 Task: Create a due date automation trigger when advanced on, the moment a card is due add dates without a due date.
Action: Mouse moved to (924, 268)
Screenshot: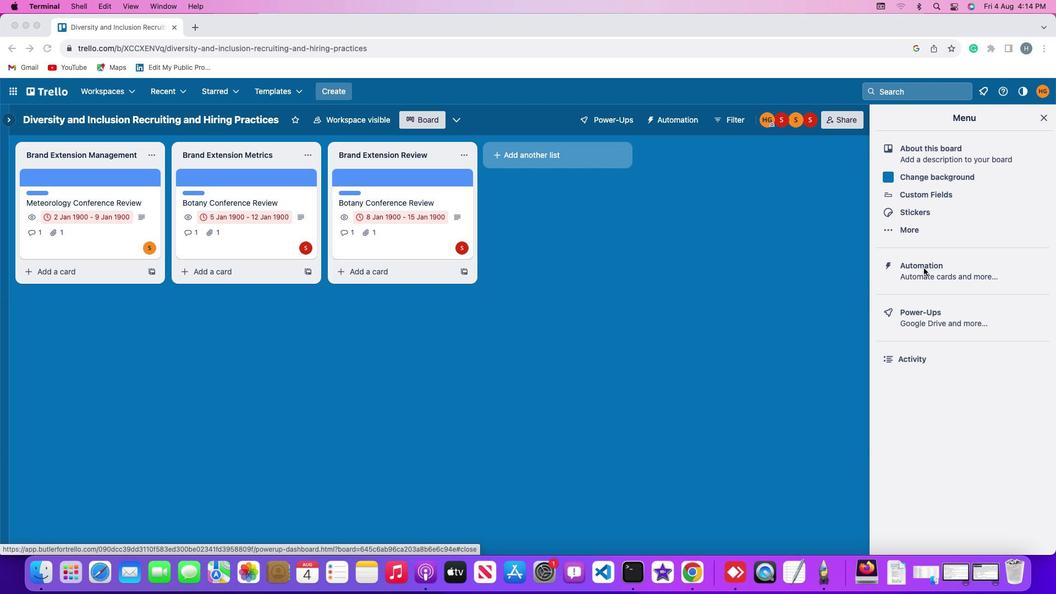 
Action: Mouse pressed left at (924, 268)
Screenshot: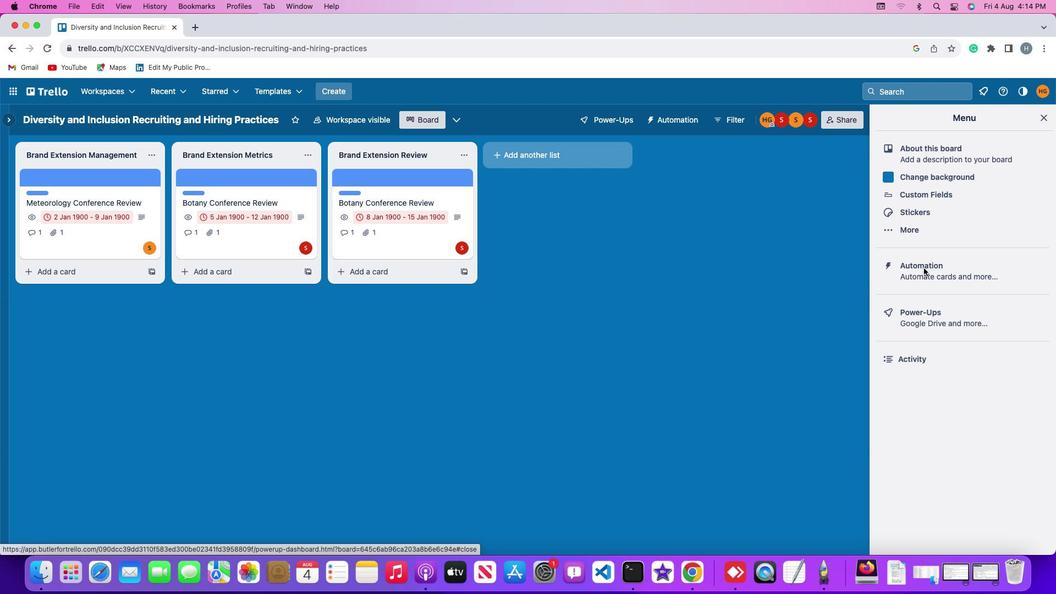 
Action: Mouse pressed left at (924, 268)
Screenshot: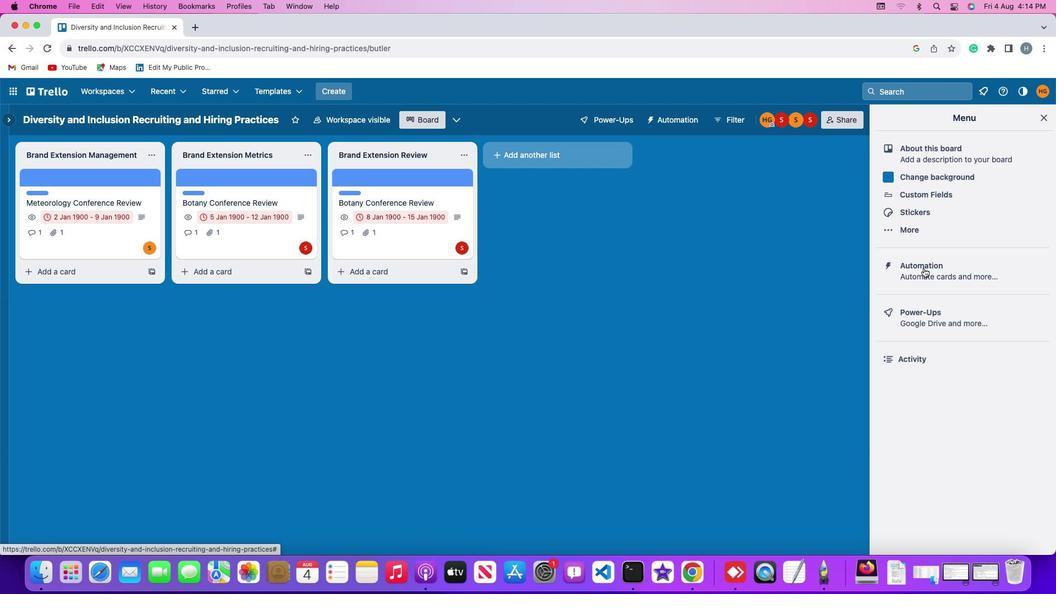 
Action: Mouse moved to (60, 259)
Screenshot: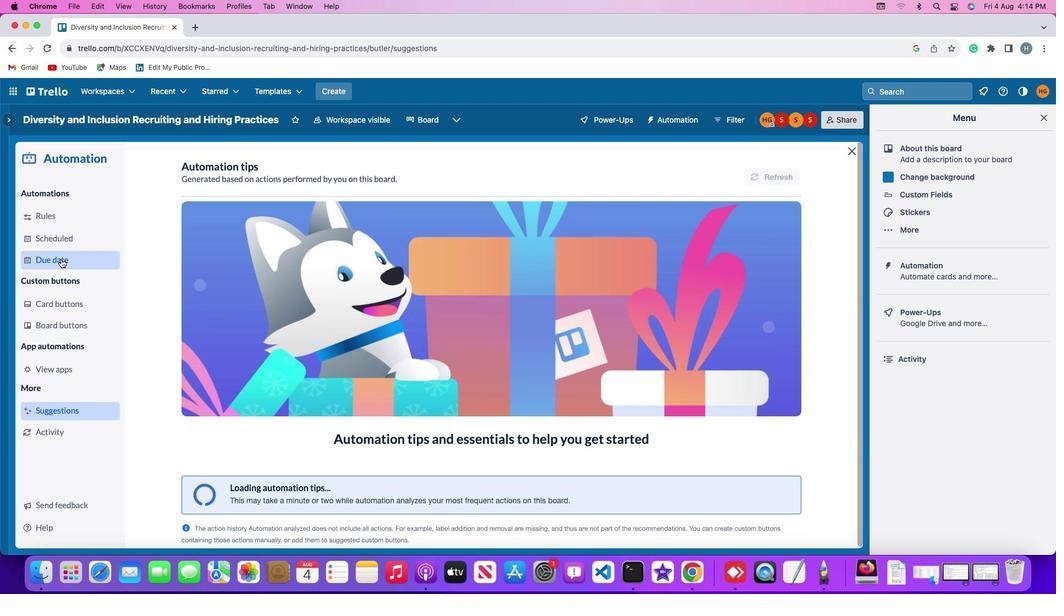 
Action: Mouse pressed left at (60, 259)
Screenshot: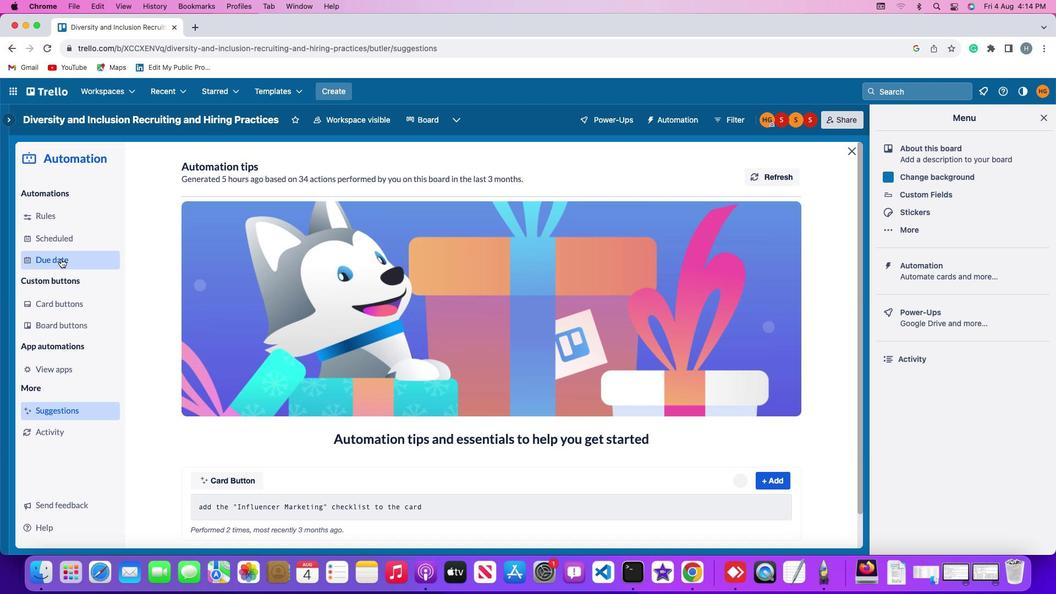 
Action: Mouse moved to (744, 168)
Screenshot: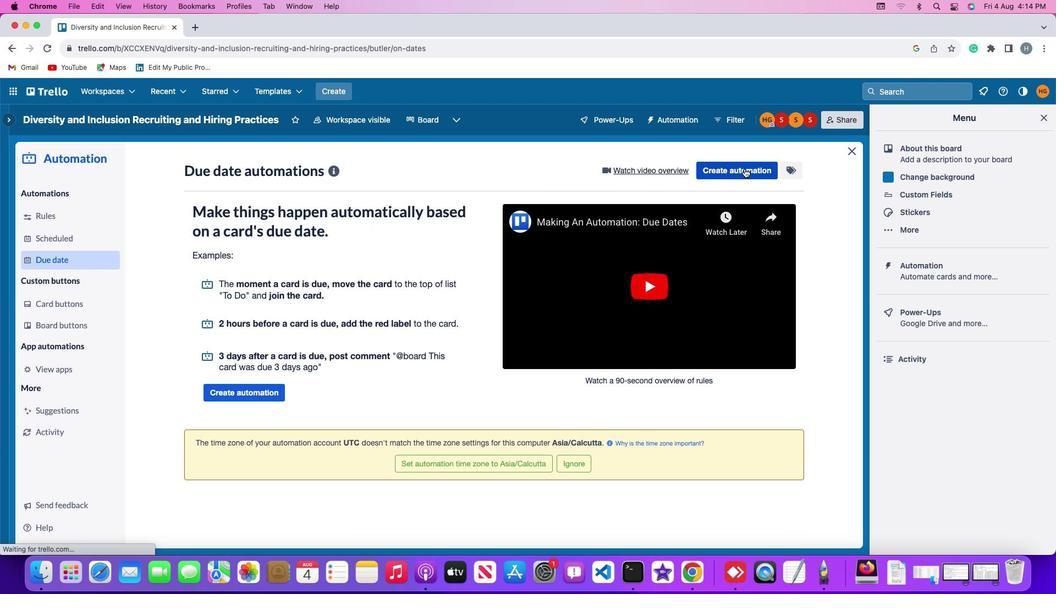 
Action: Mouse pressed left at (744, 168)
Screenshot: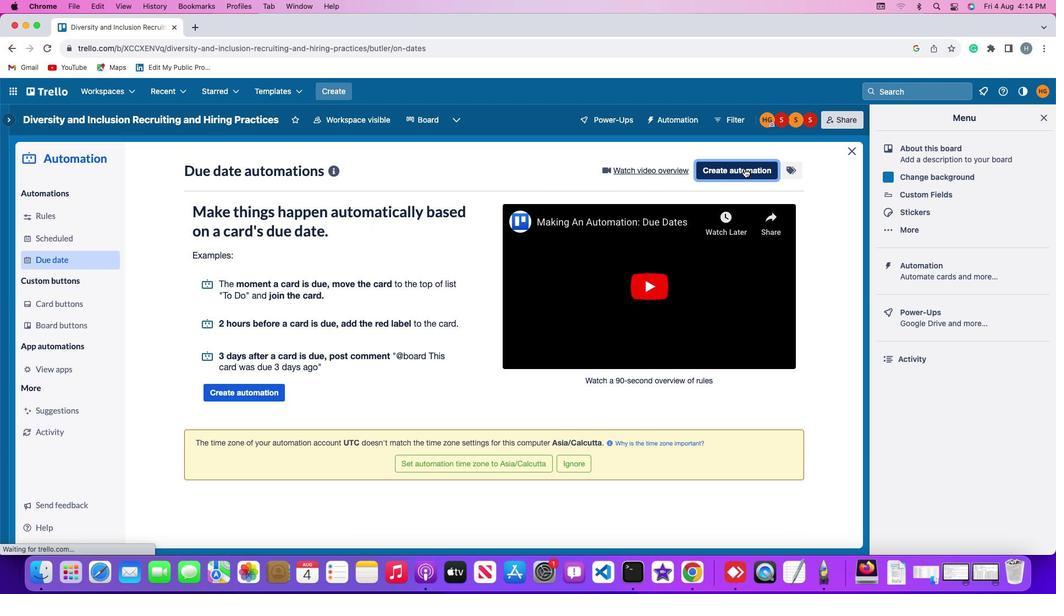 
Action: Mouse moved to (495, 276)
Screenshot: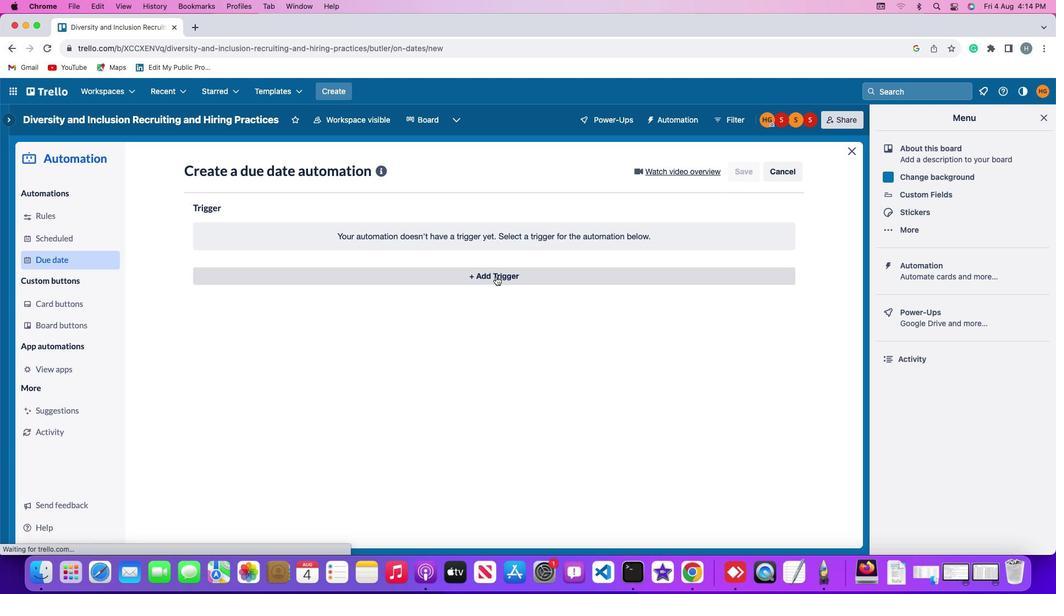 
Action: Mouse pressed left at (495, 276)
Screenshot: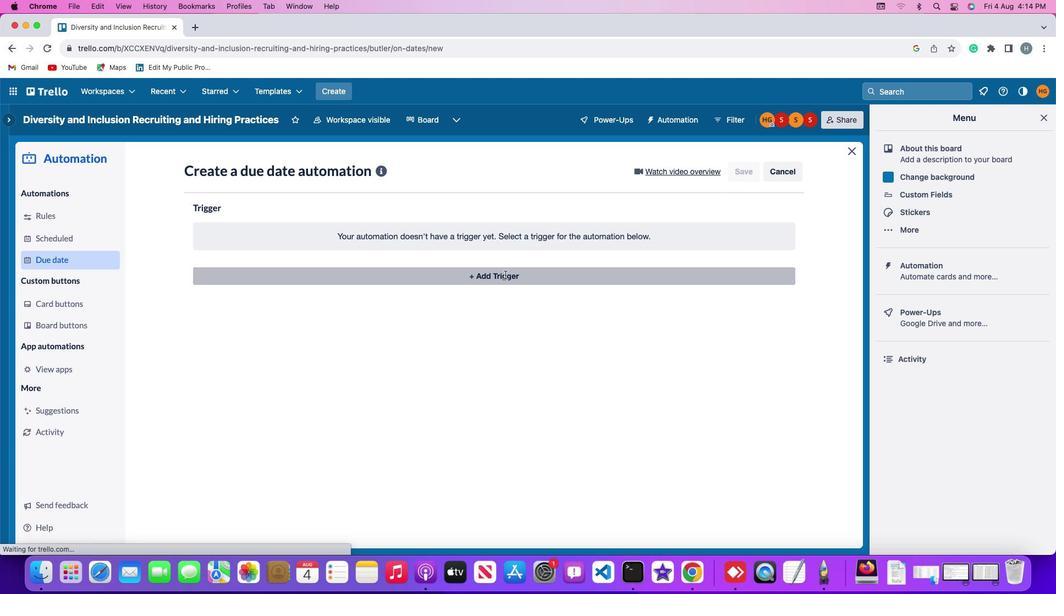 
Action: Mouse moved to (235, 407)
Screenshot: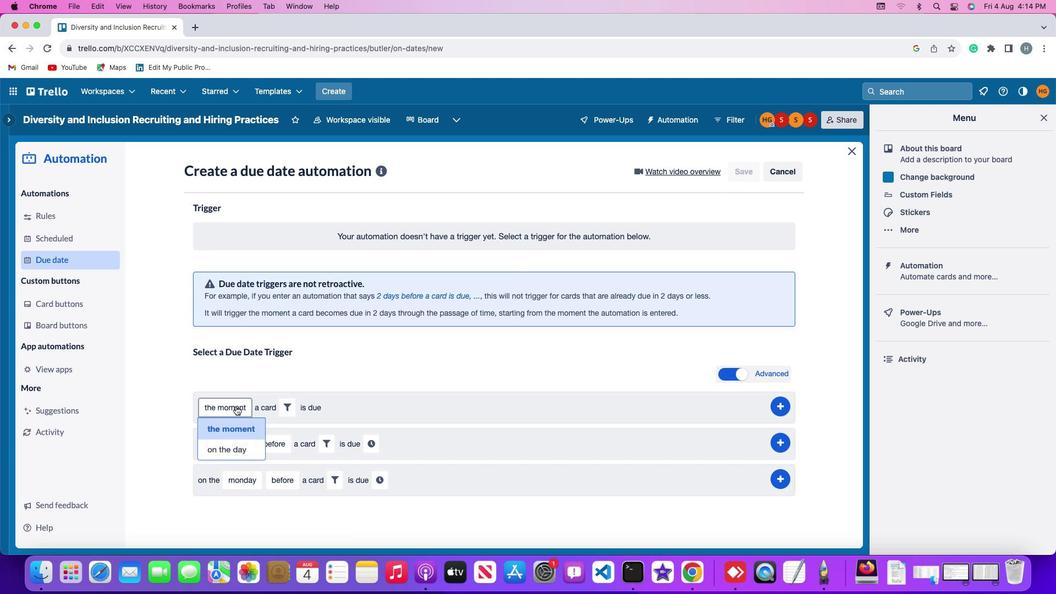 
Action: Mouse pressed left at (235, 407)
Screenshot: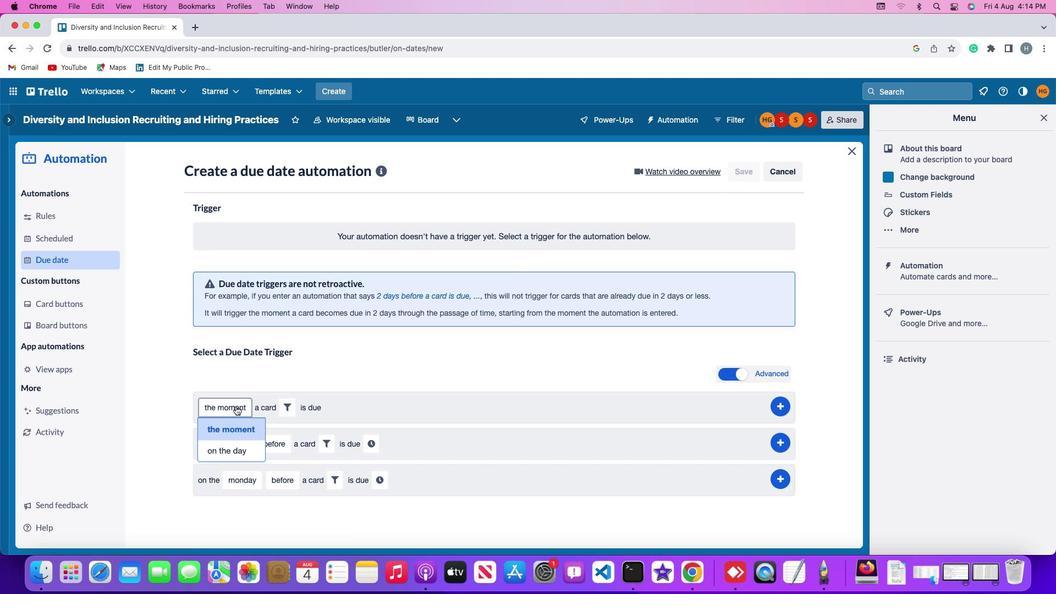 
Action: Mouse moved to (240, 422)
Screenshot: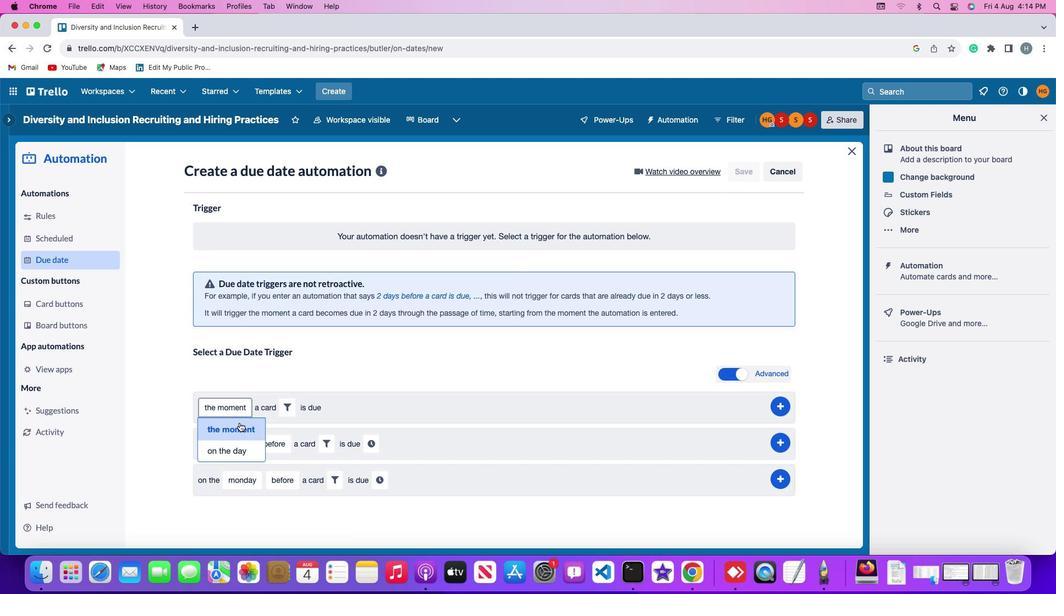 
Action: Mouse pressed left at (240, 422)
Screenshot: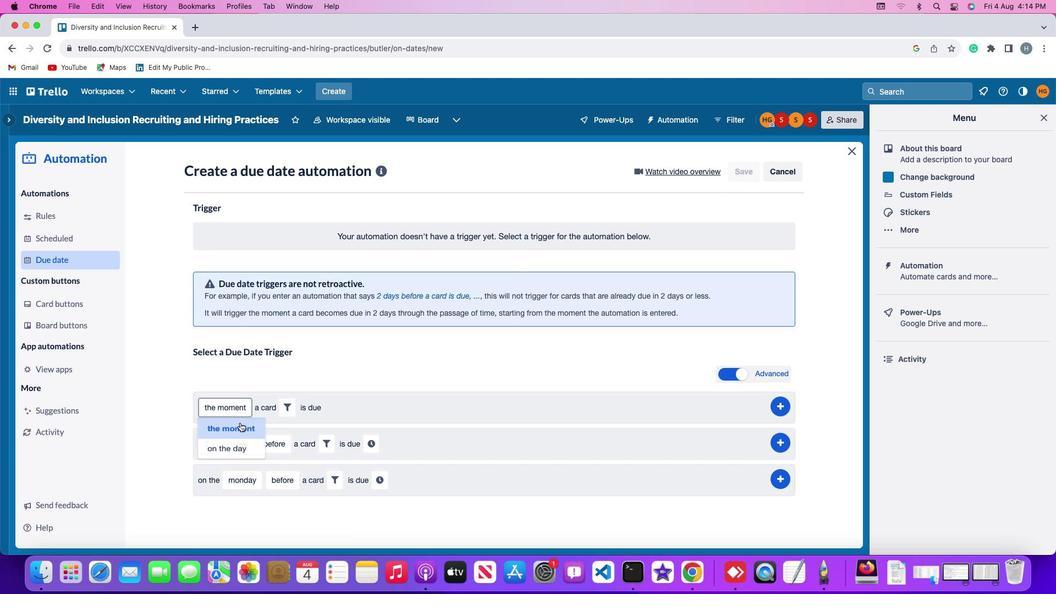 
Action: Mouse moved to (279, 406)
Screenshot: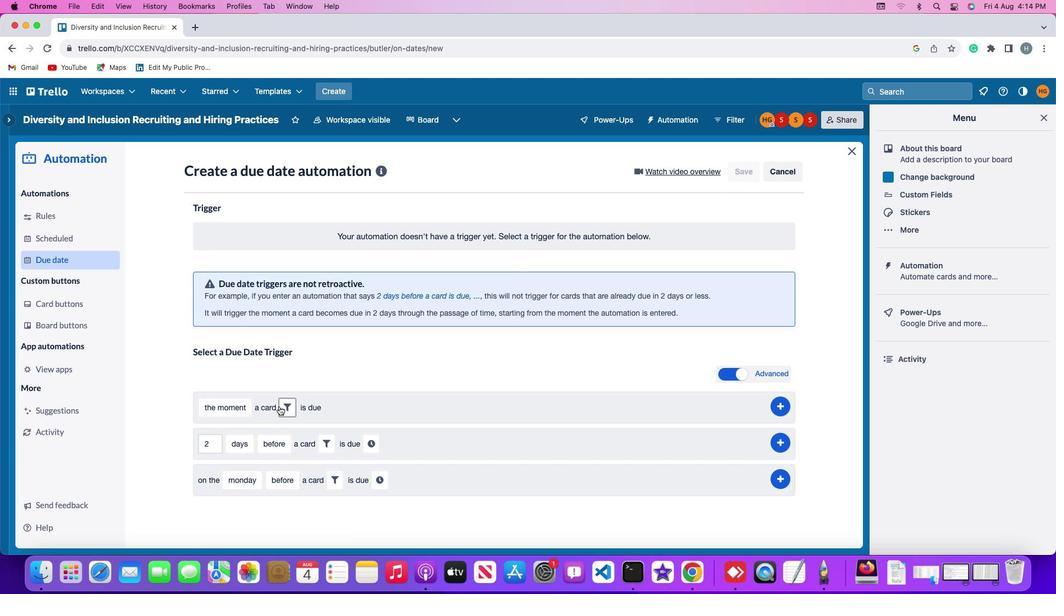 
Action: Mouse pressed left at (279, 406)
Screenshot: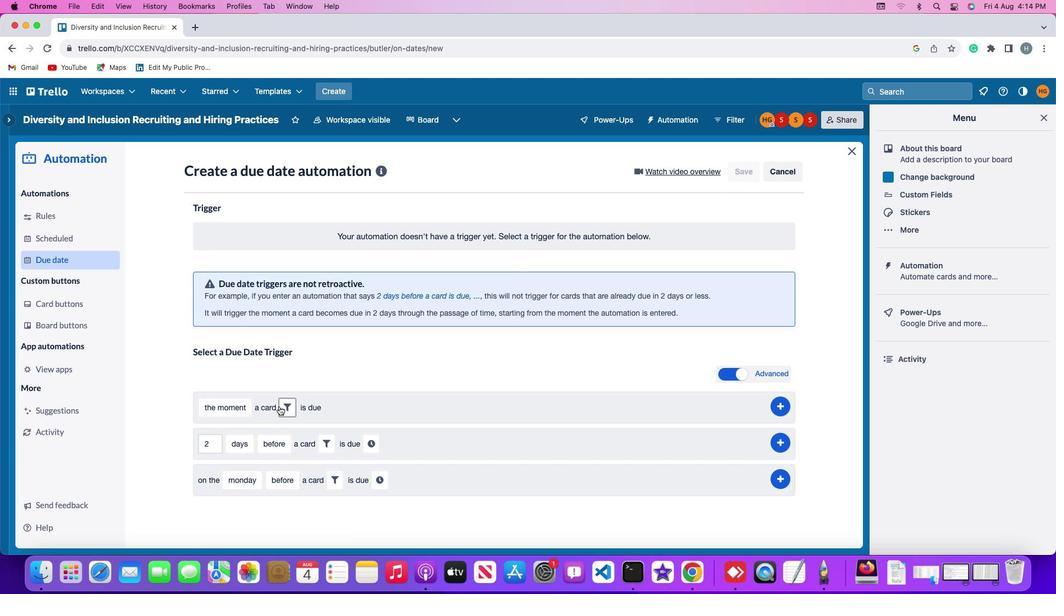 
Action: Mouse moved to (346, 442)
Screenshot: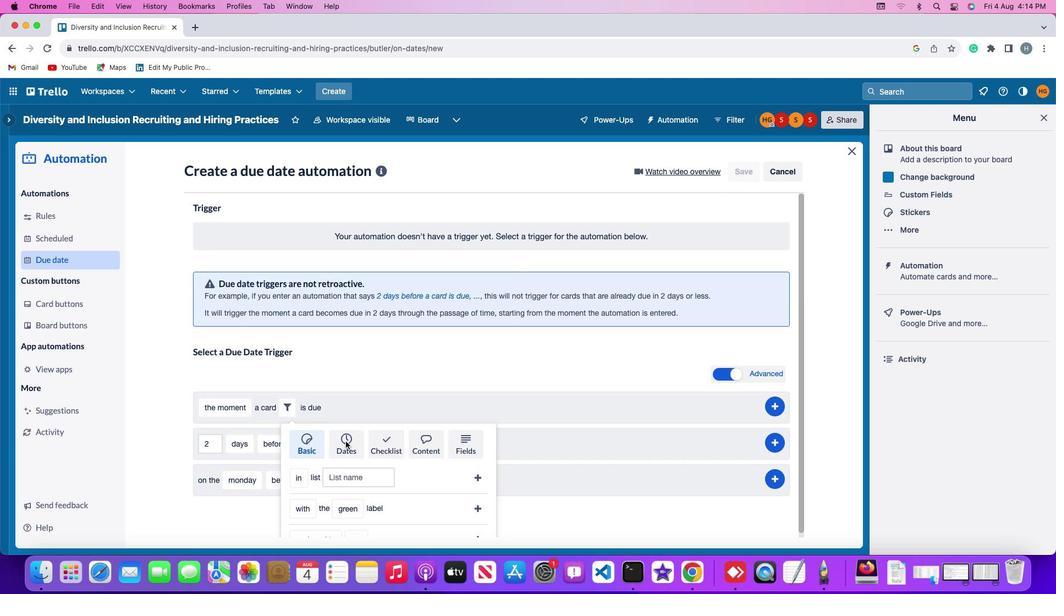 
Action: Mouse pressed left at (346, 442)
Screenshot: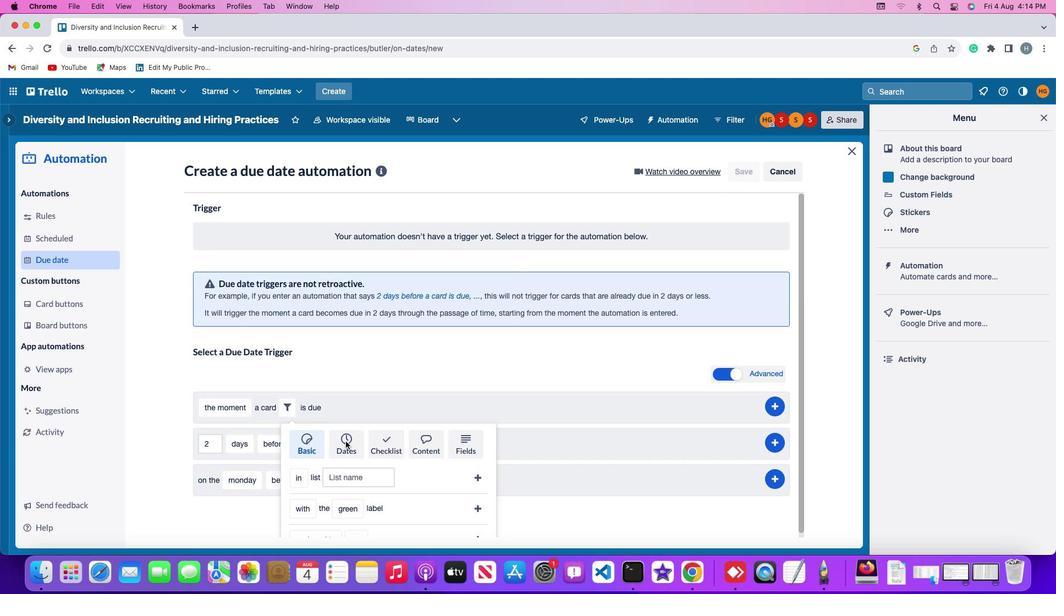 
Action: Mouse moved to (336, 454)
Screenshot: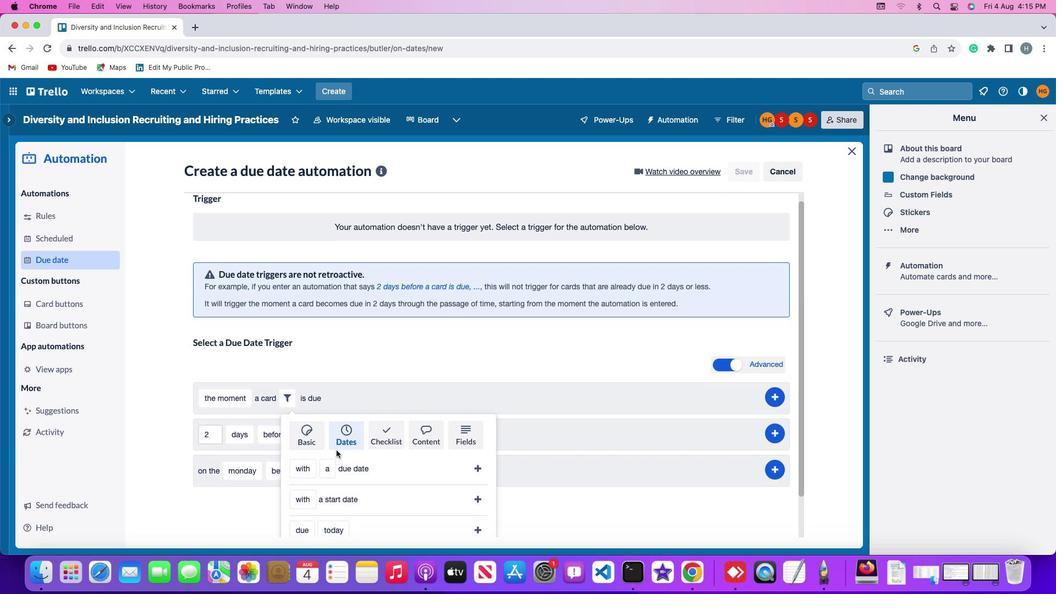 
Action: Mouse scrolled (336, 454) with delta (0, 0)
Screenshot: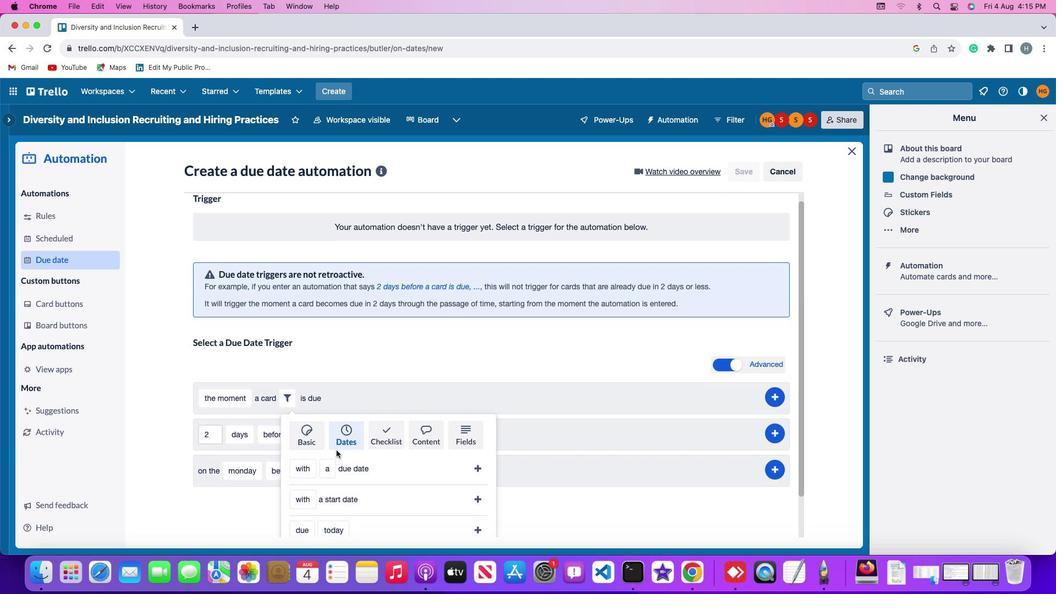 
Action: Mouse moved to (336, 452)
Screenshot: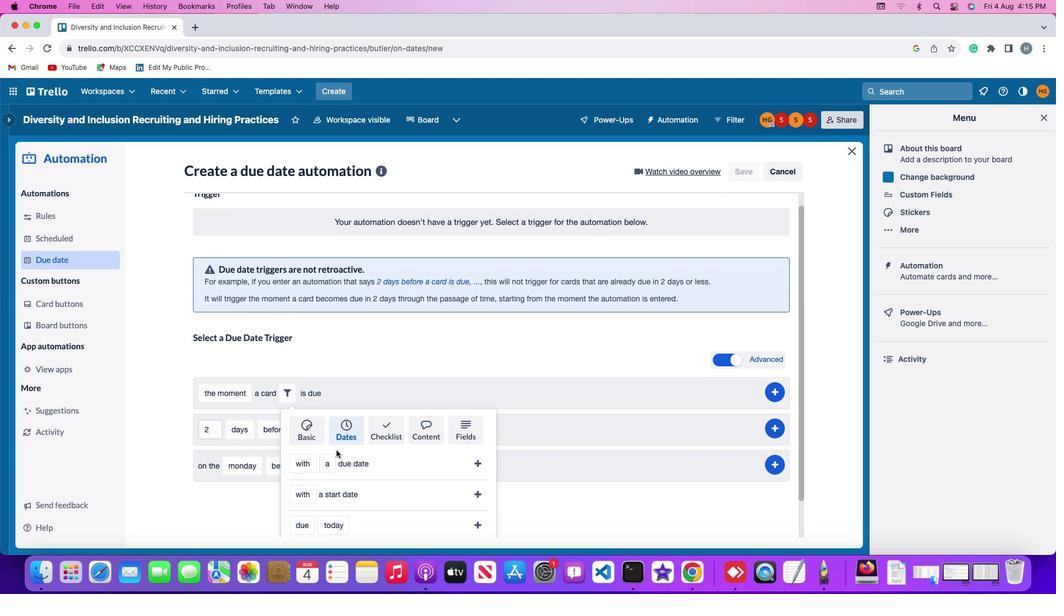 
Action: Mouse scrolled (336, 452) with delta (0, 0)
Screenshot: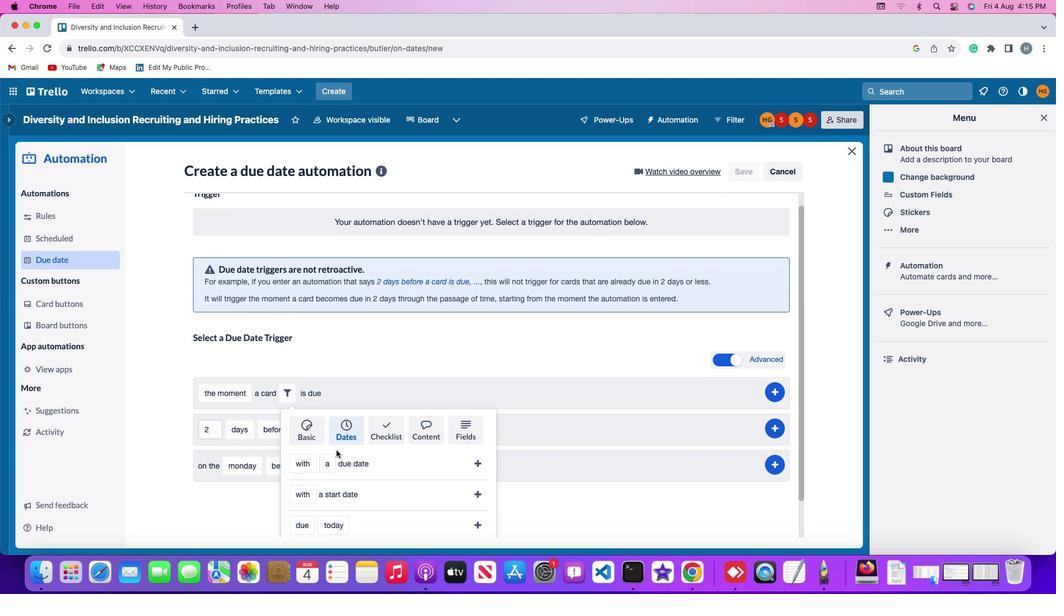 
Action: Mouse moved to (336, 451)
Screenshot: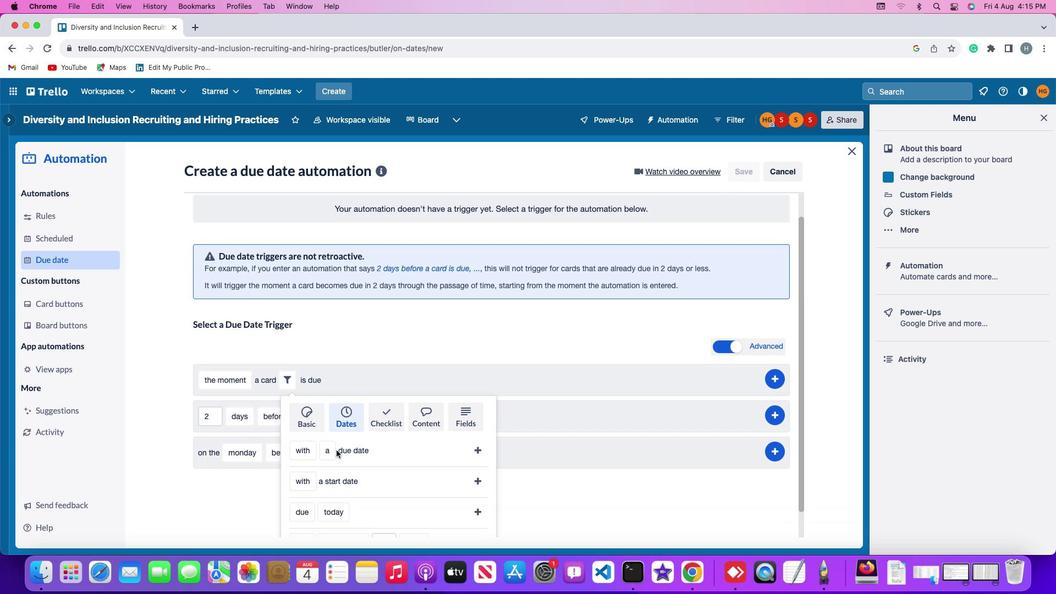 
Action: Mouse scrolled (336, 451) with delta (0, -1)
Screenshot: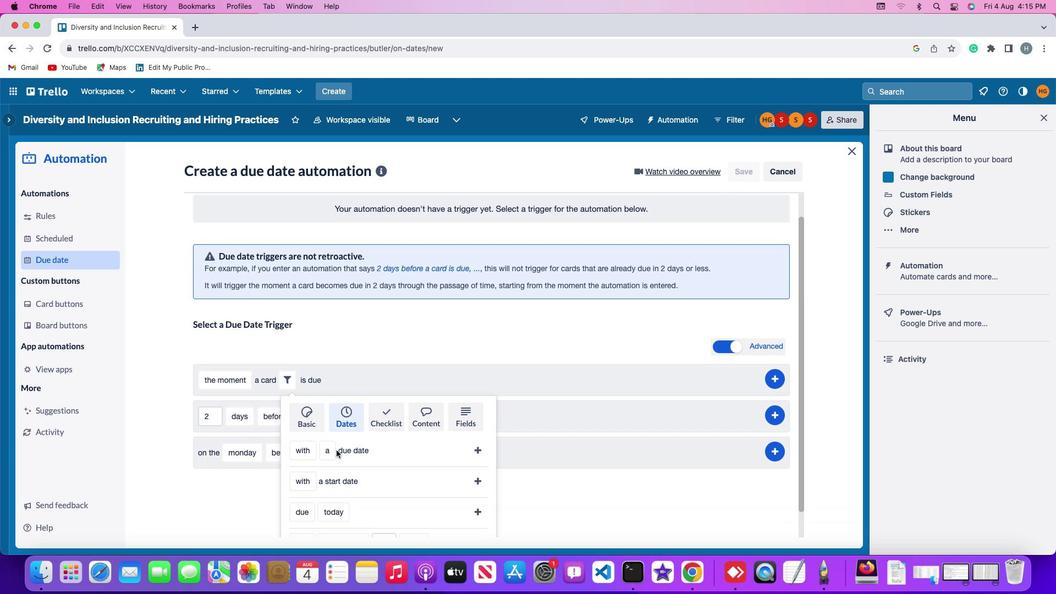 
Action: Mouse moved to (309, 466)
Screenshot: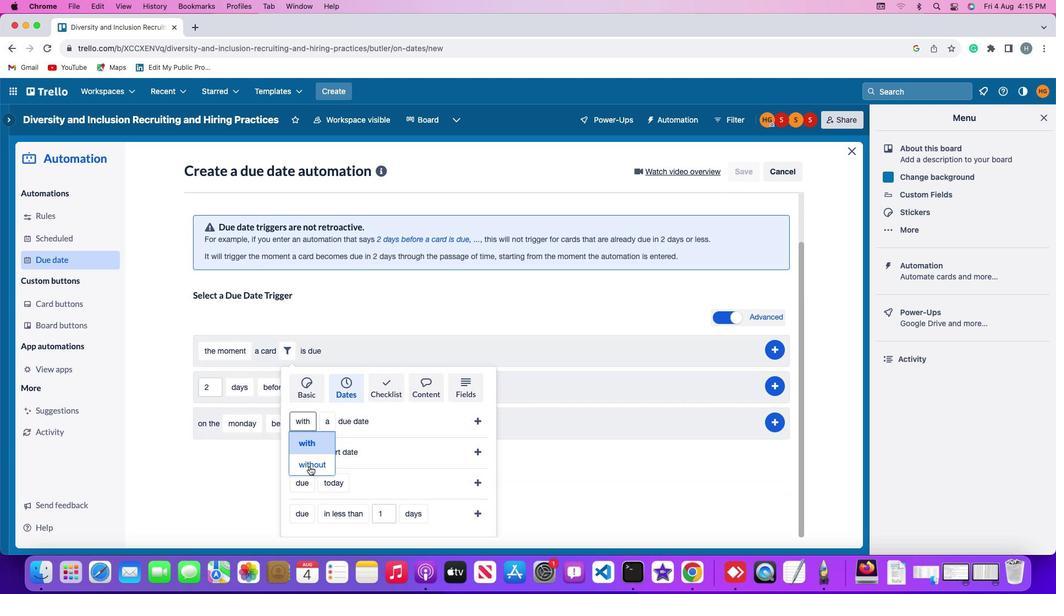 
Action: Mouse pressed left at (309, 466)
Screenshot: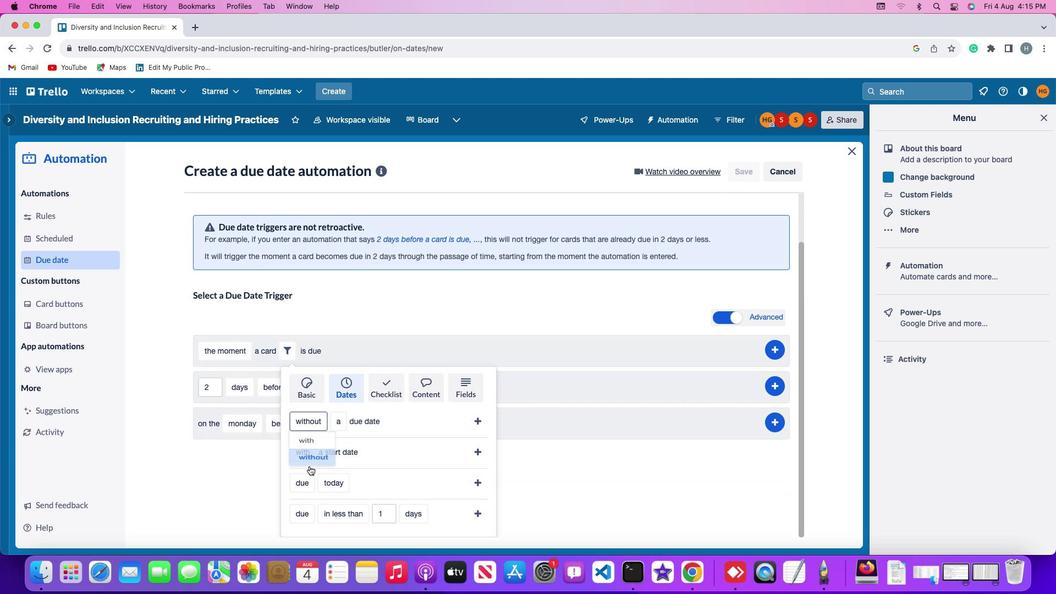 
Action: Mouse moved to (477, 420)
Screenshot: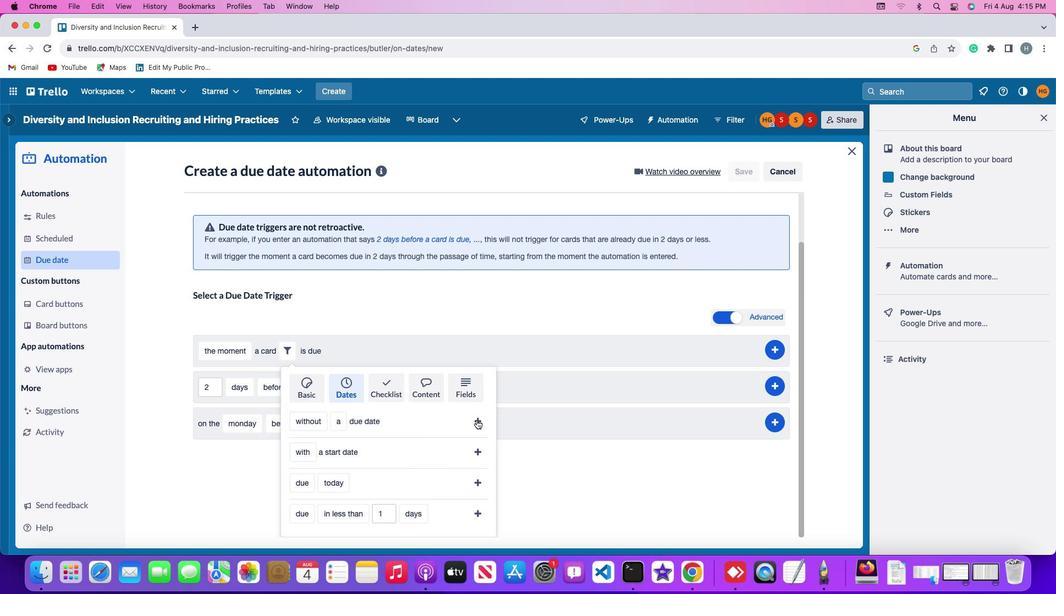 
Action: Mouse pressed left at (477, 420)
Screenshot: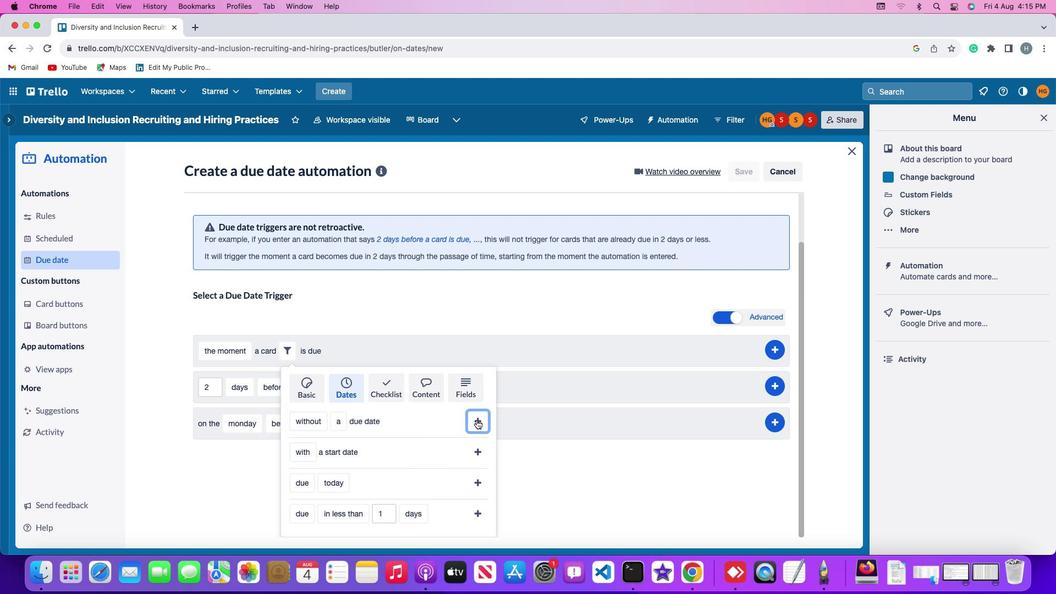
Action: Mouse moved to (780, 403)
Screenshot: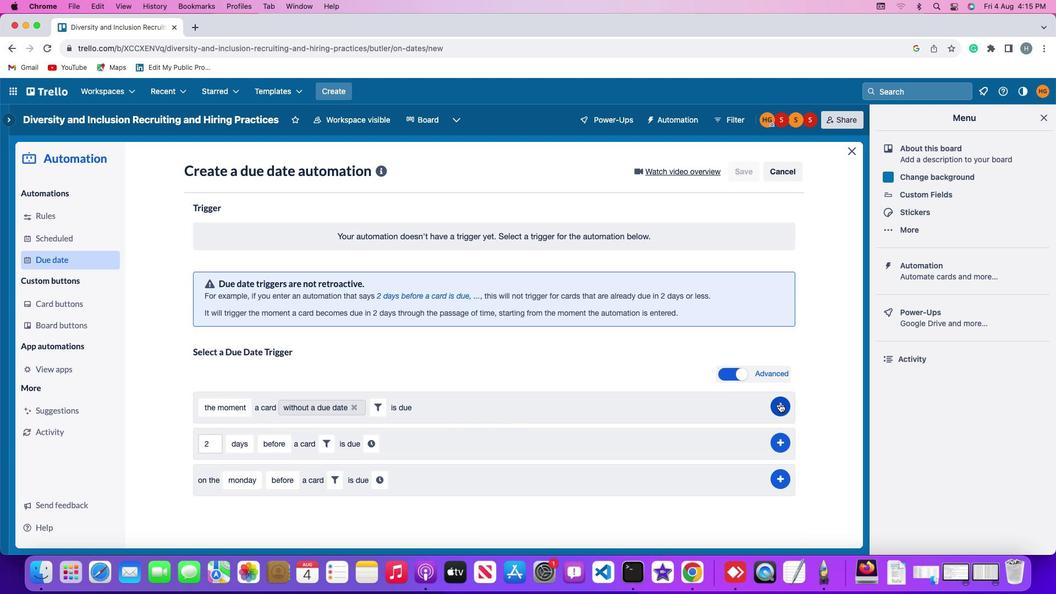 
Action: Mouse pressed left at (780, 403)
Screenshot: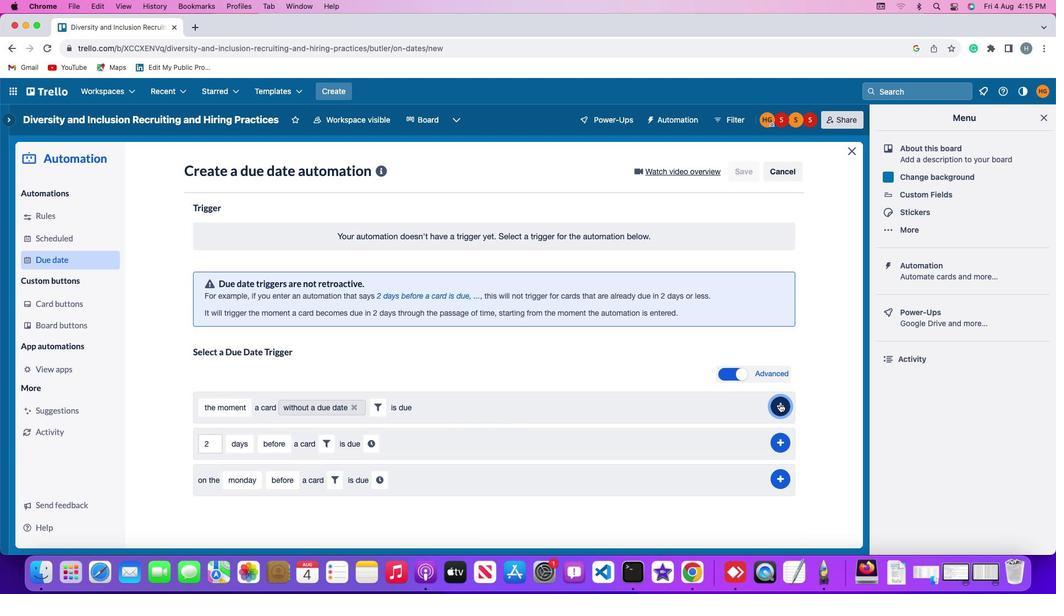 
Action: Mouse moved to (713, 314)
Screenshot: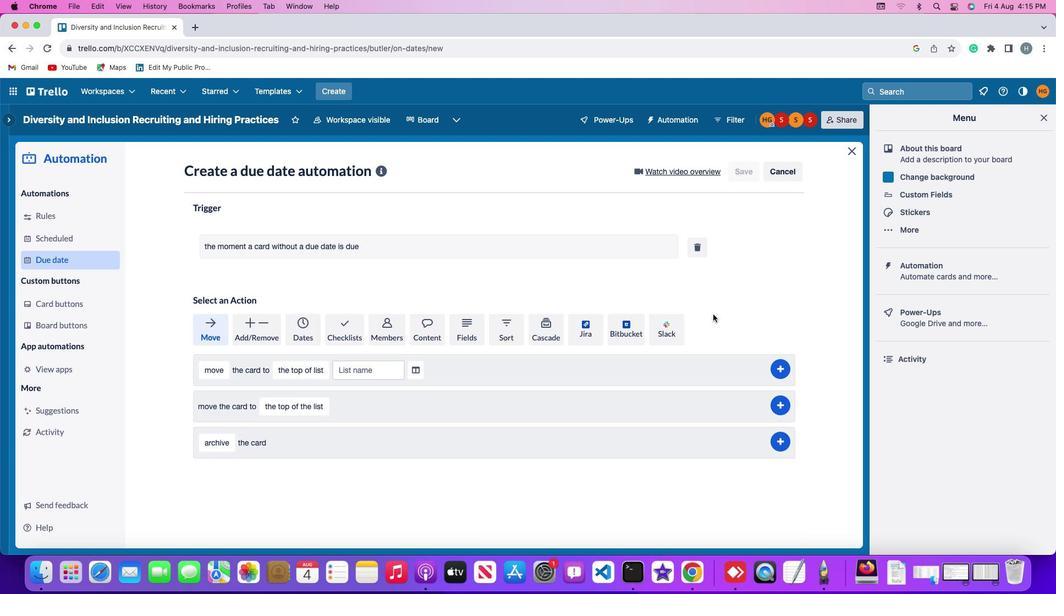 
